 Task: Create a blank project AgileAvail with privacy Public and default view as List and in the team Taskers . Create three sections in the project as To-Do, Doing and Done
Action: Mouse moved to (82, 76)
Screenshot: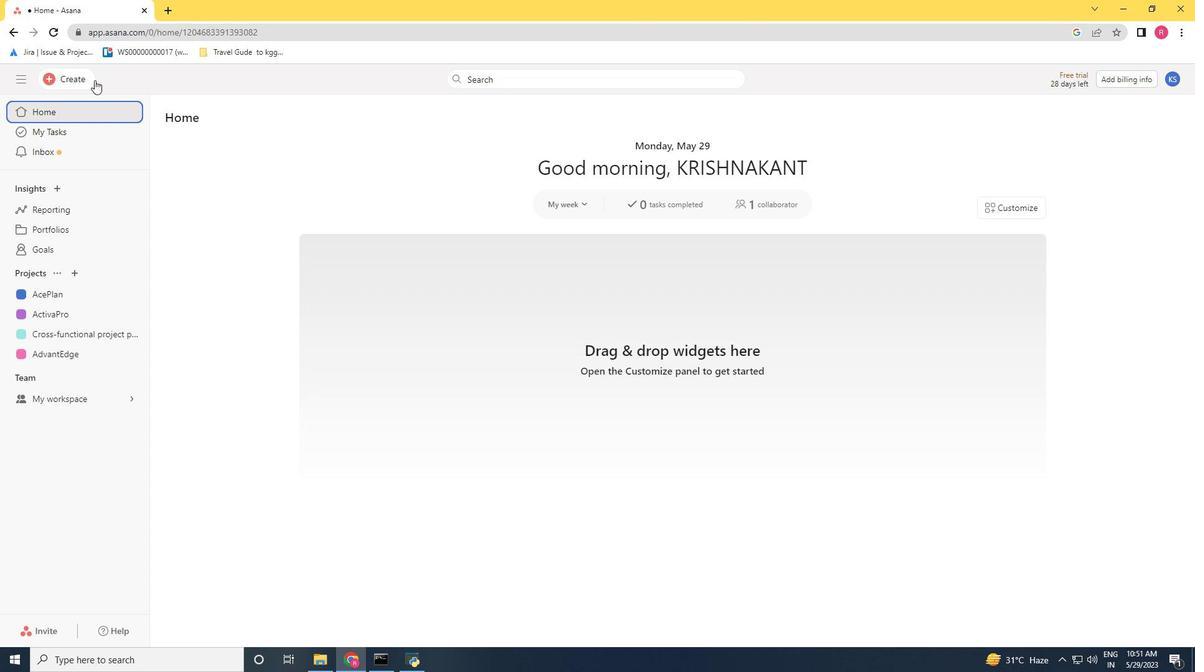 
Action: Mouse pressed left at (82, 76)
Screenshot: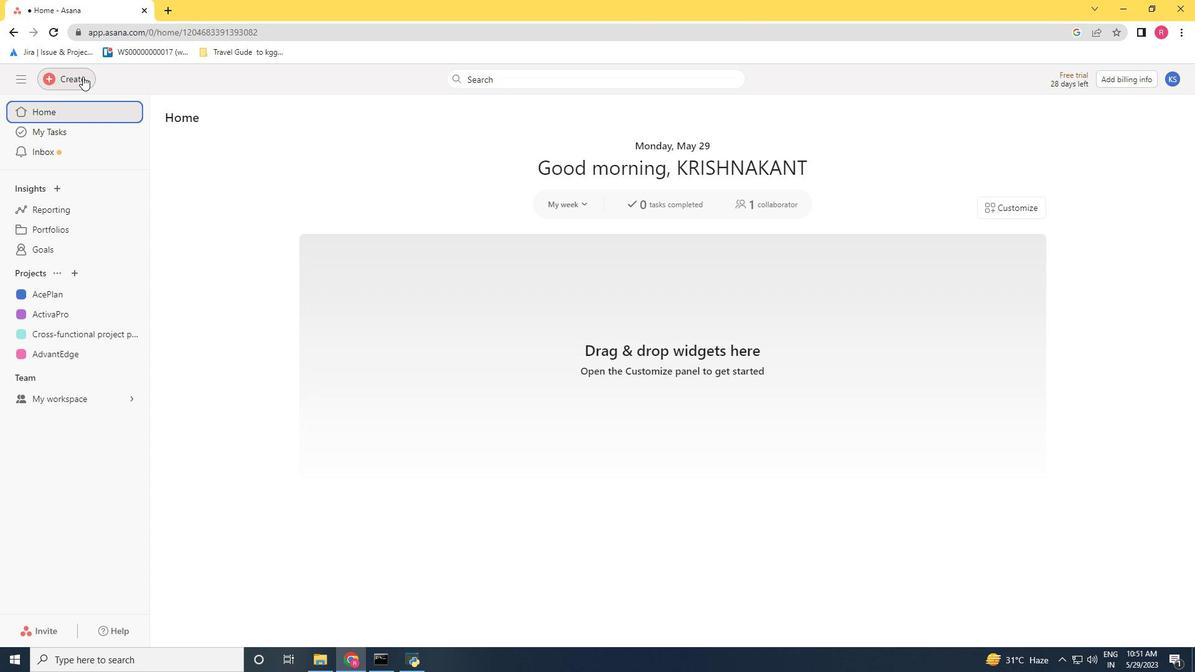 
Action: Mouse moved to (174, 110)
Screenshot: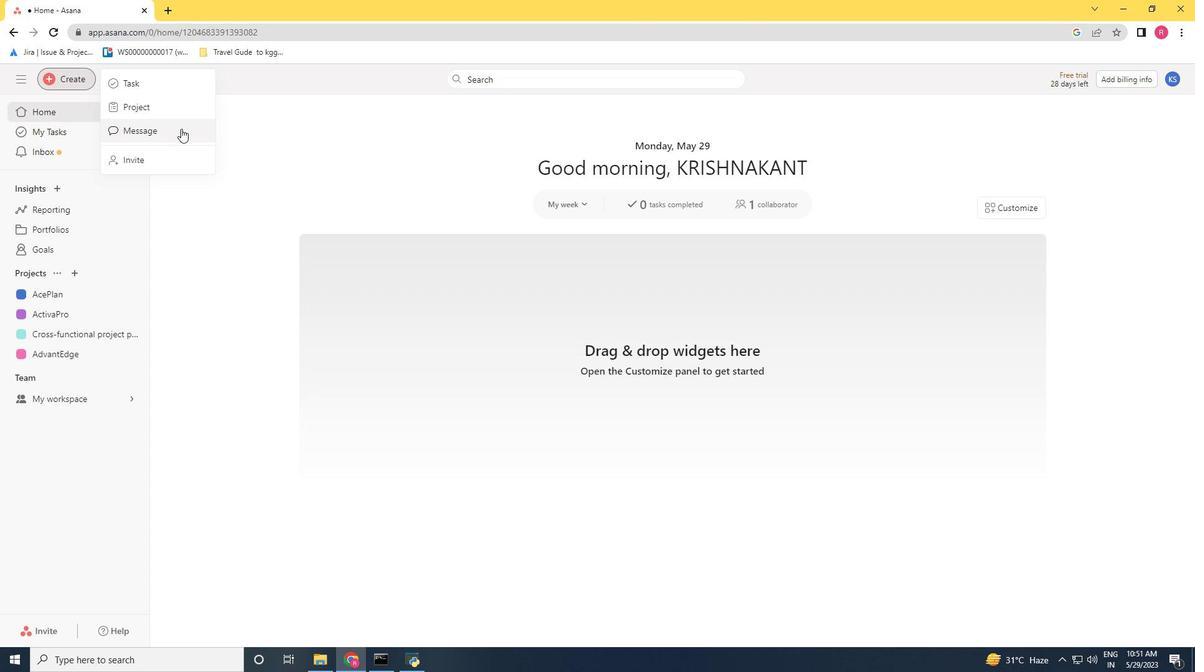 
Action: Mouse pressed left at (174, 110)
Screenshot: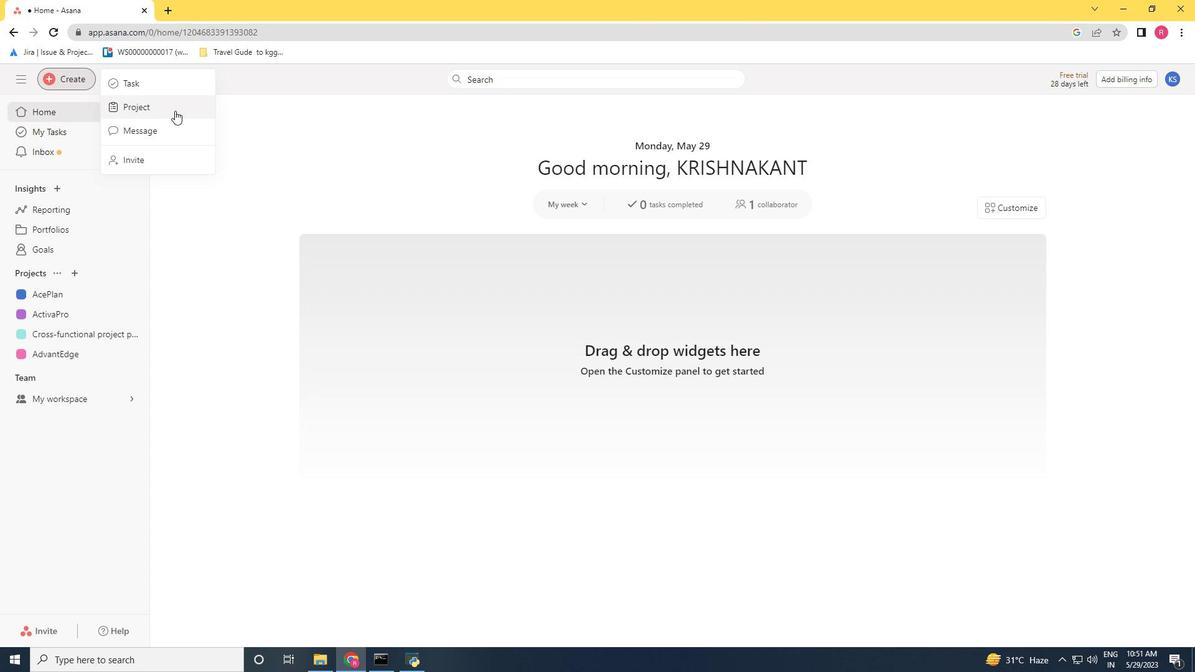 
Action: Mouse moved to (497, 277)
Screenshot: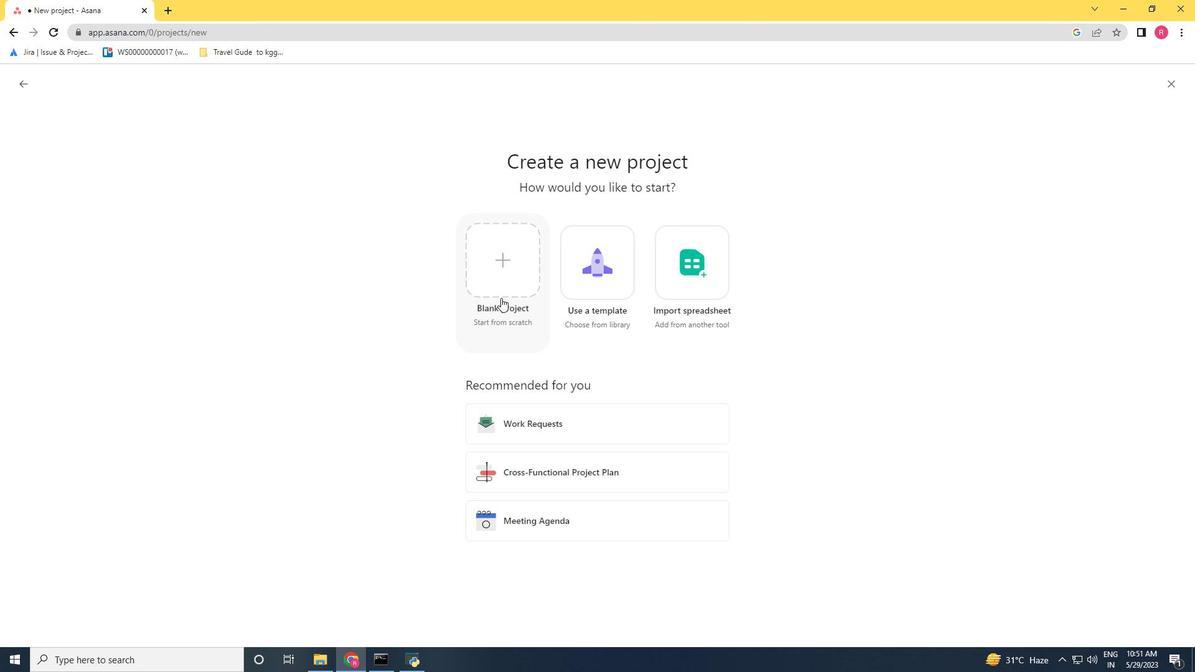 
Action: Mouse pressed left at (497, 277)
Screenshot: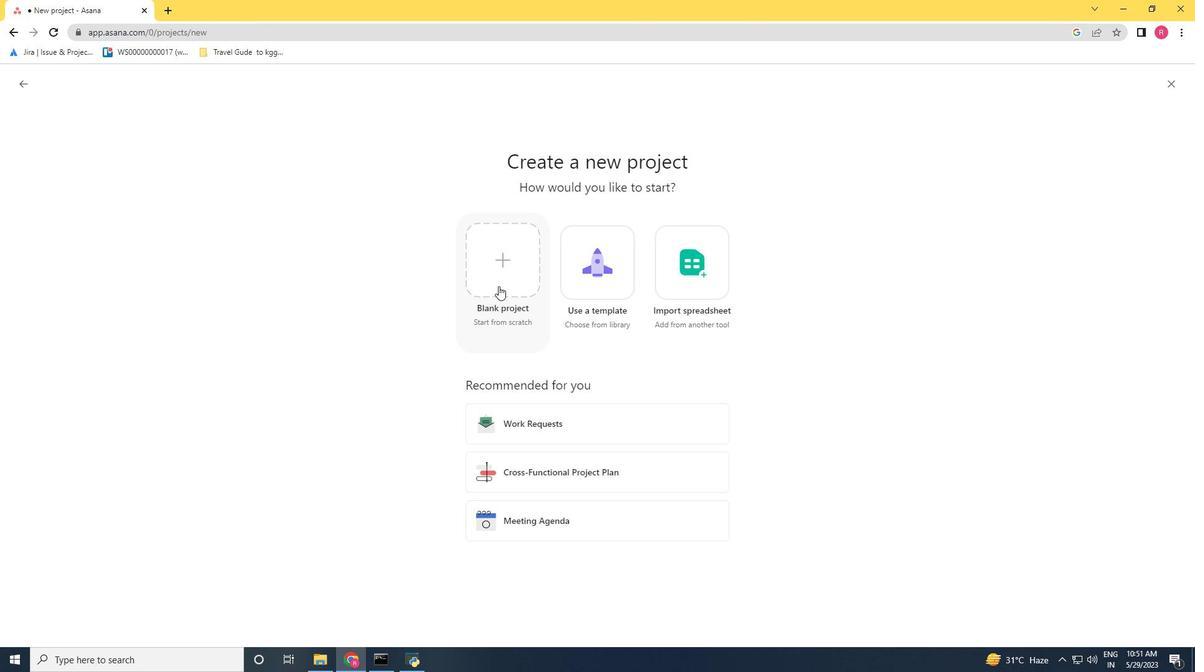 
Action: Key pressed <Key.shift>Agile<Key.shift>Avail
Screenshot: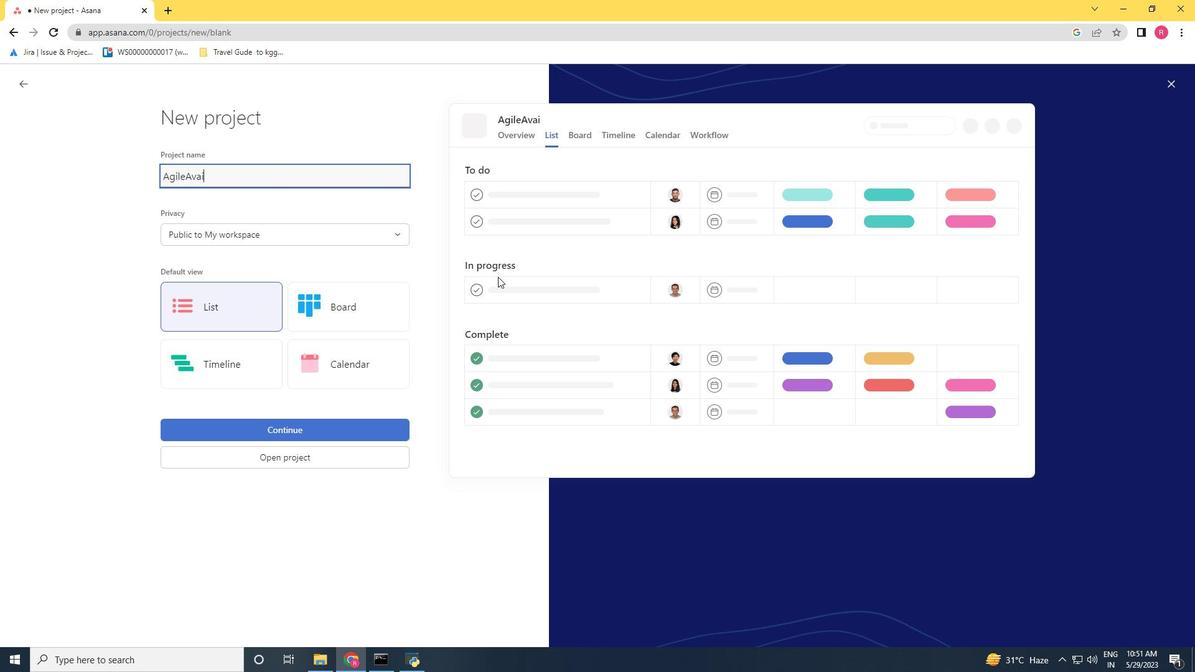 
Action: Mouse moved to (273, 232)
Screenshot: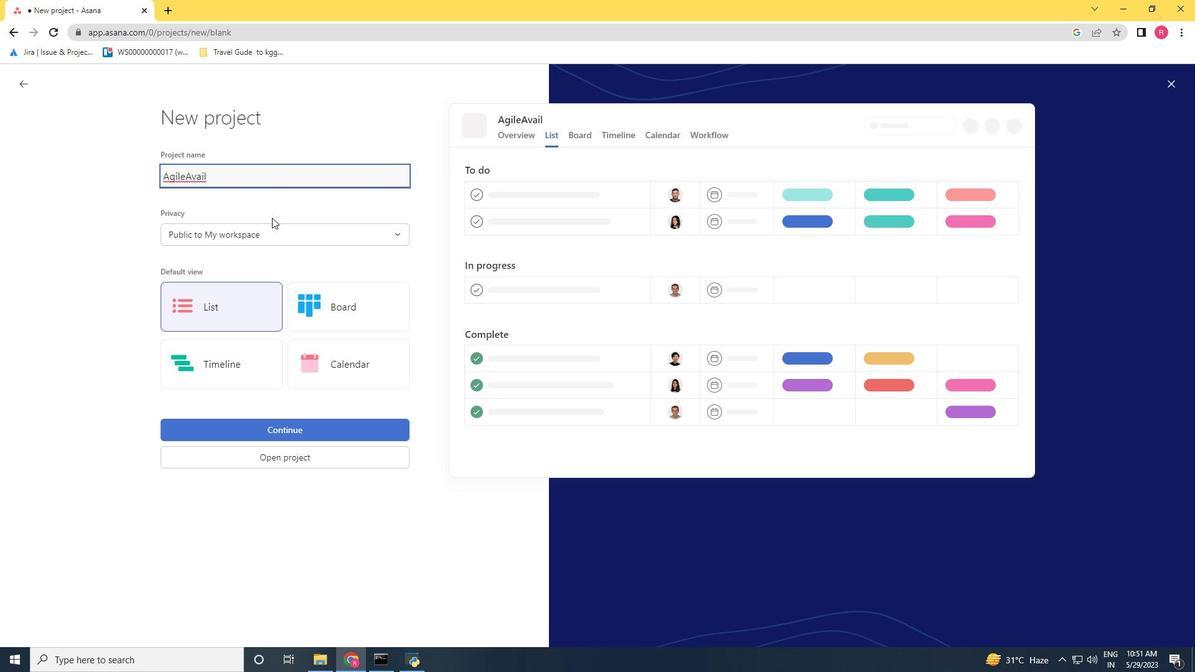 
Action: Mouse pressed left at (273, 232)
Screenshot: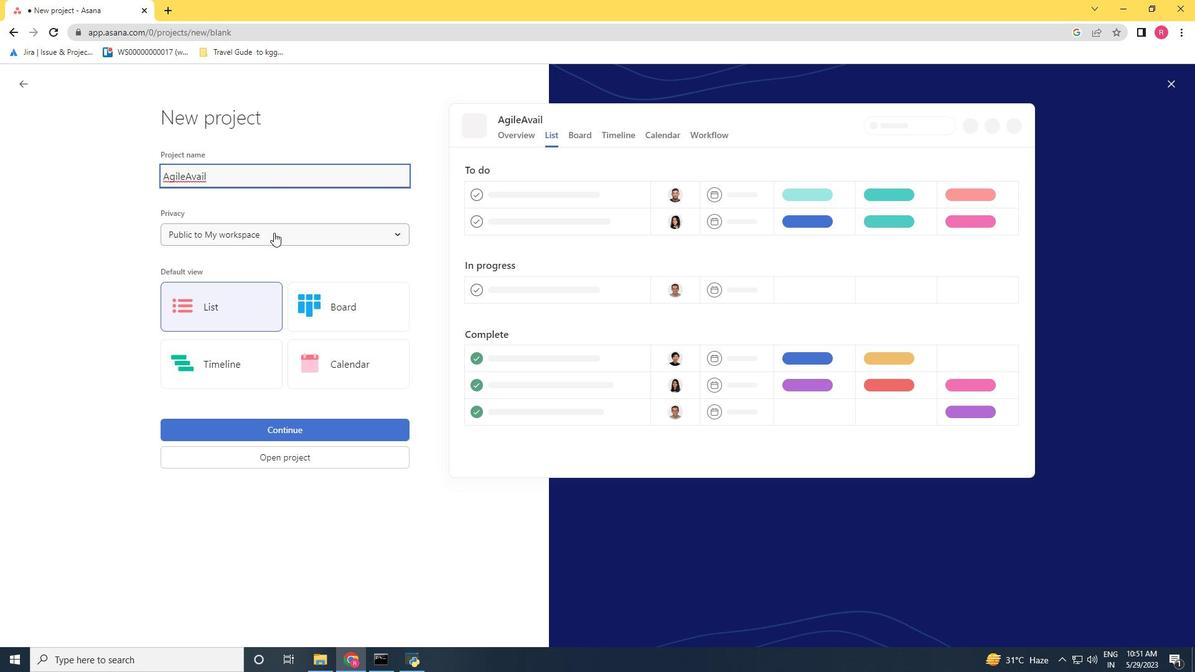 
Action: Mouse moved to (249, 259)
Screenshot: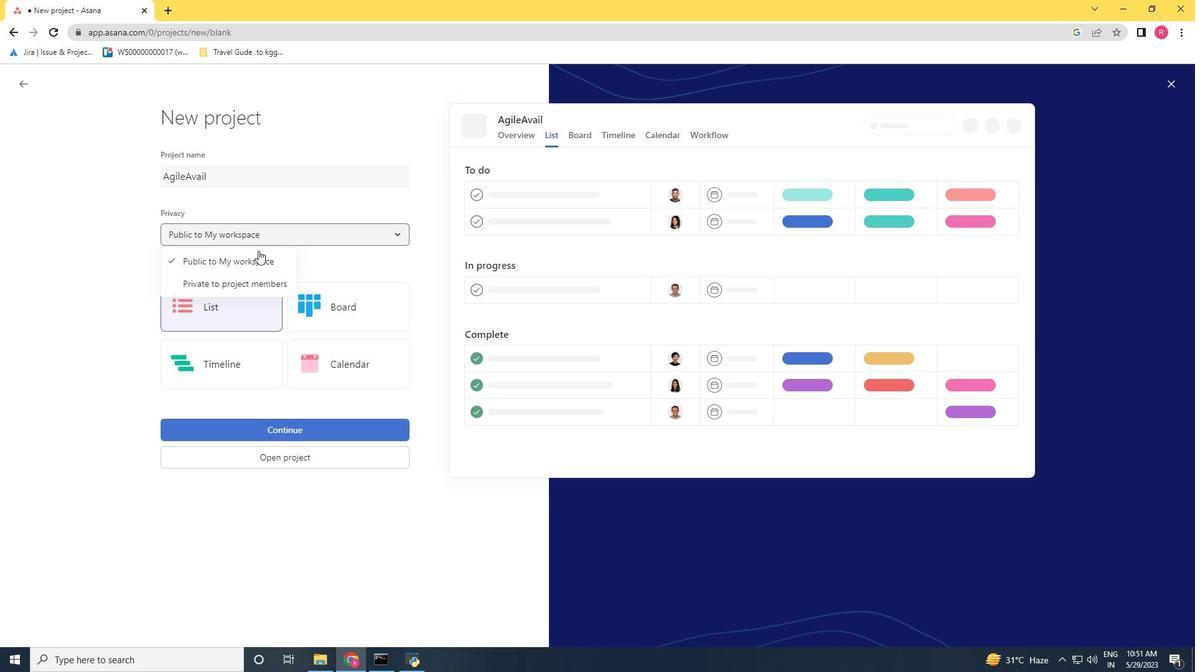 
Action: Mouse pressed left at (249, 259)
Screenshot: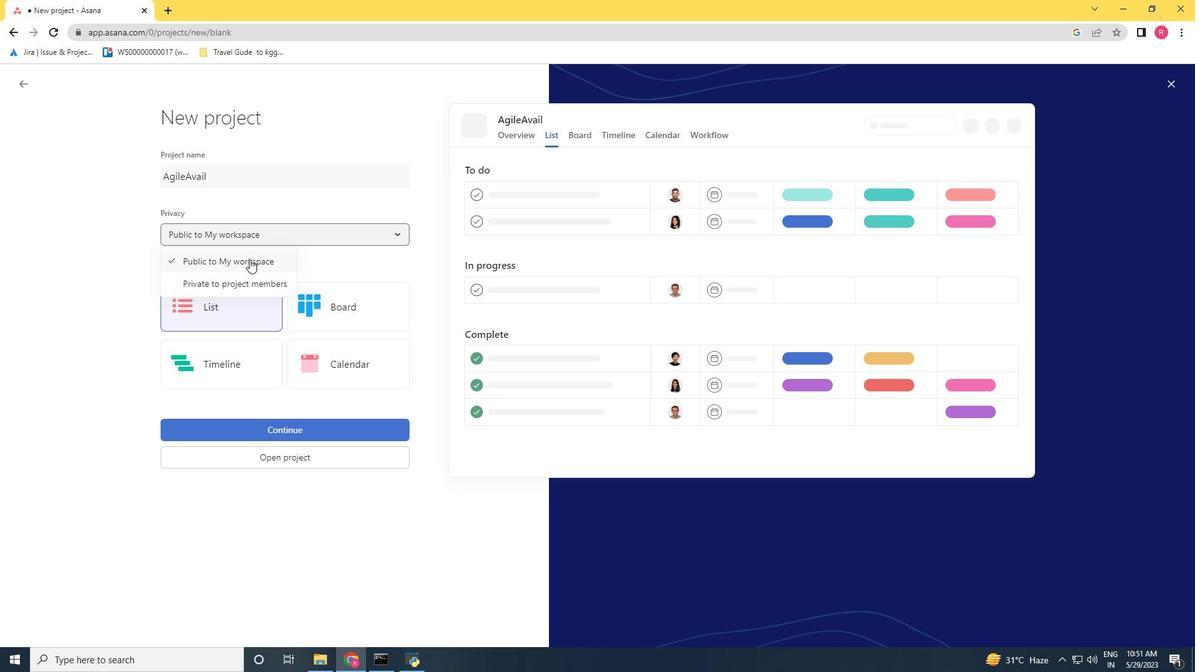 
Action: Mouse moved to (228, 291)
Screenshot: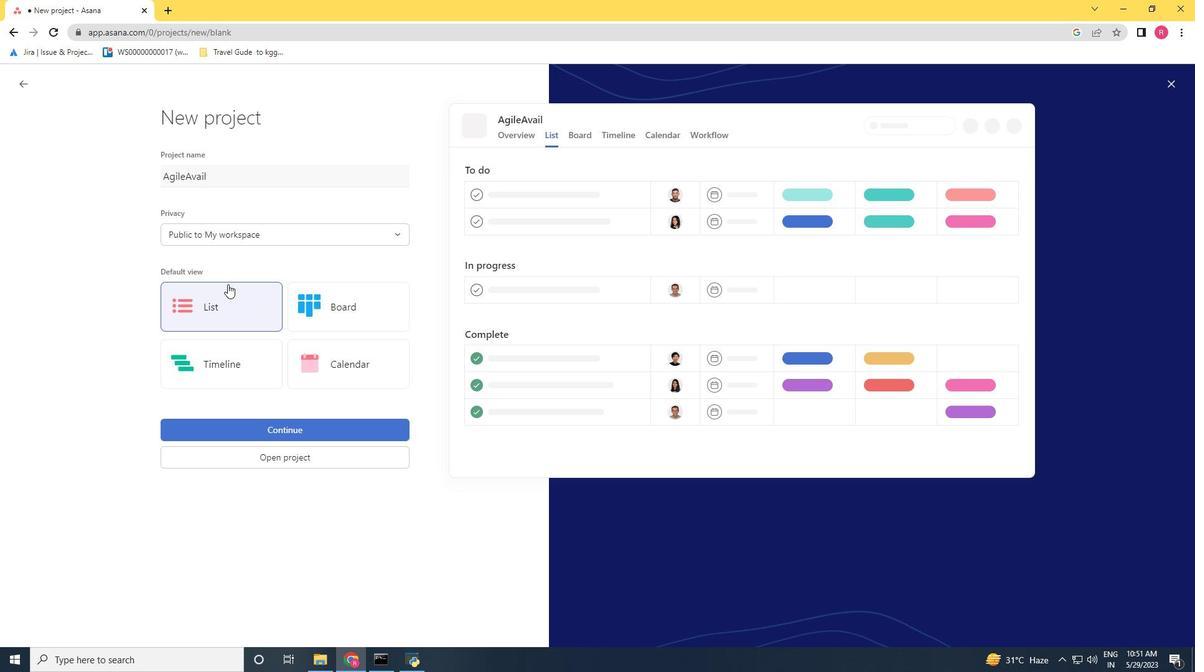 
Action: Mouse pressed left at (228, 291)
Screenshot: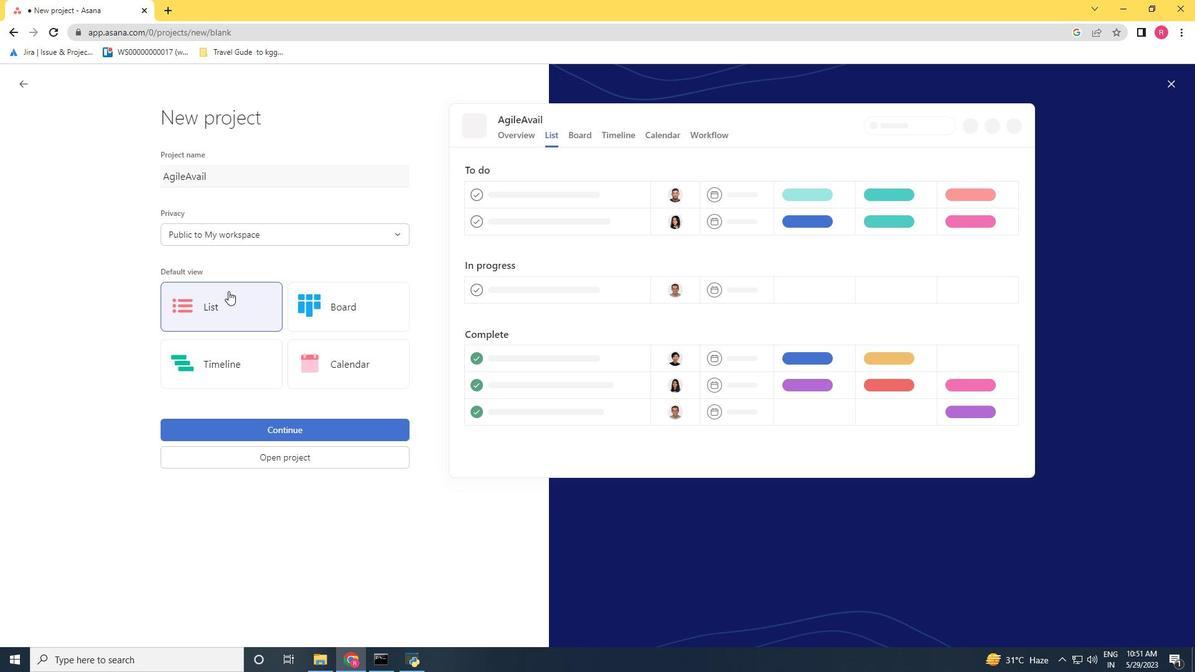 
Action: Mouse moved to (285, 425)
Screenshot: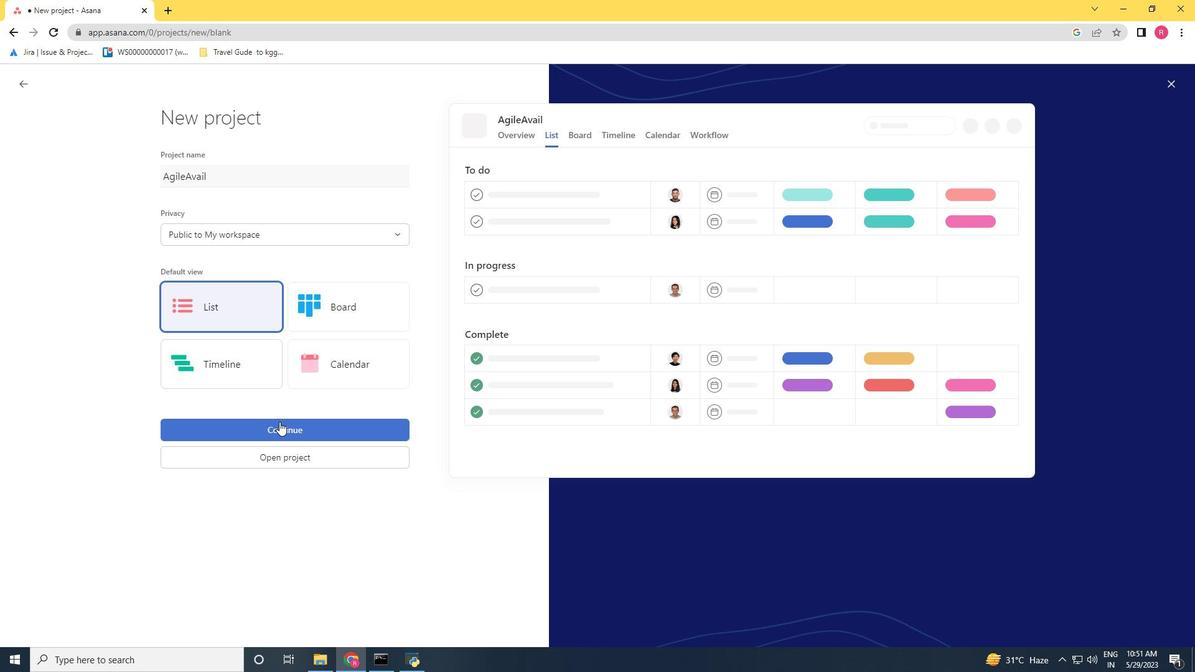 
Action: Mouse pressed left at (285, 425)
Screenshot: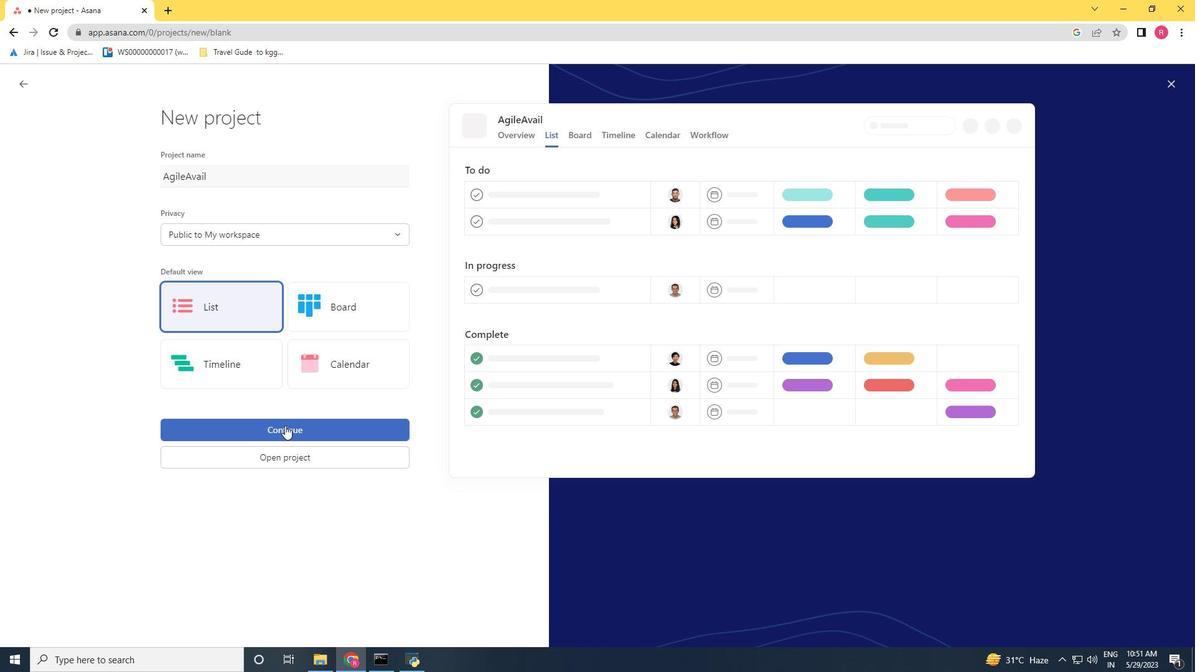 
Action: Mouse moved to (850, 502)
Screenshot: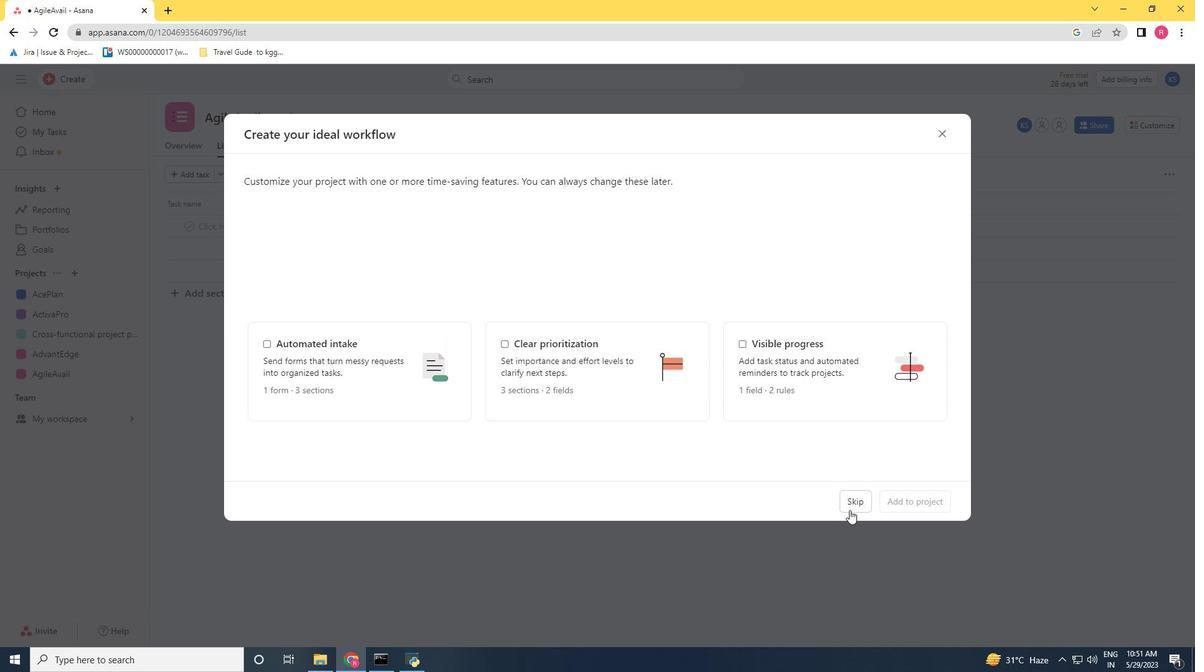 
Action: Mouse pressed left at (850, 502)
Screenshot: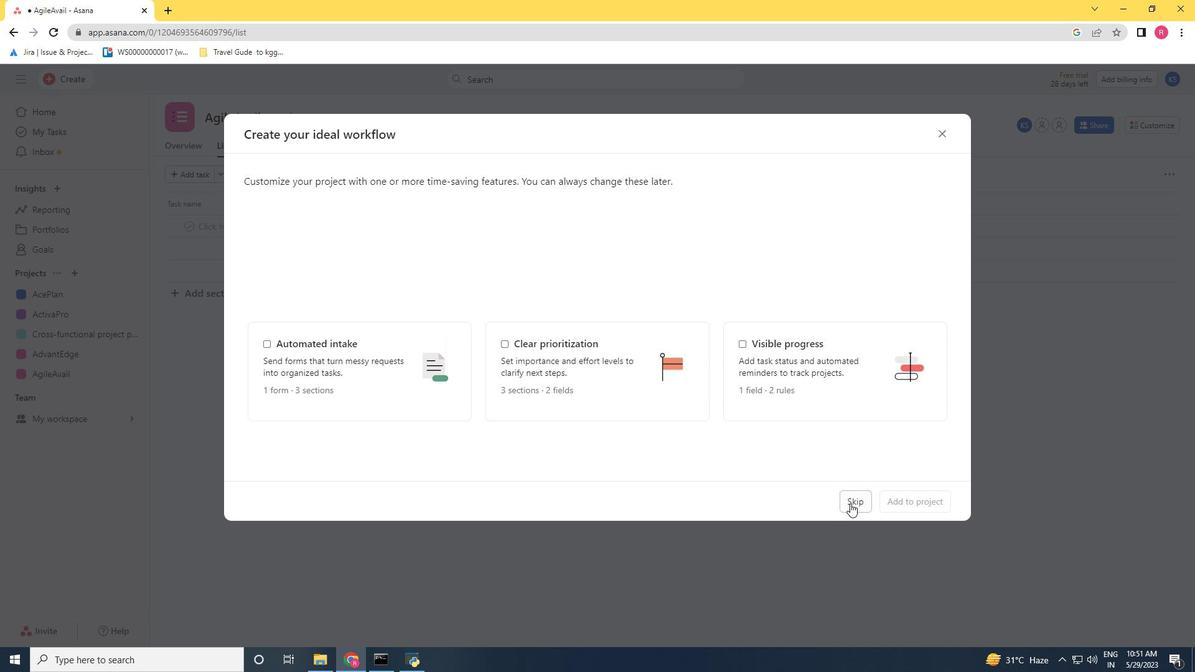 
Action: Mouse moved to (201, 286)
Screenshot: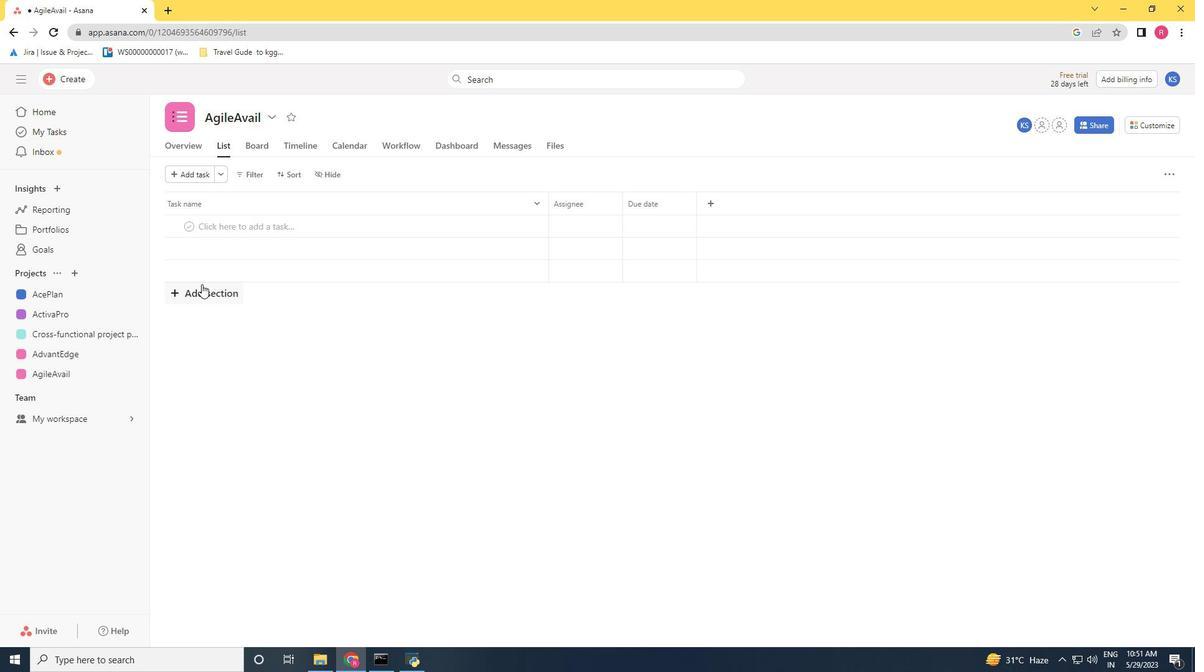 
Action: Mouse pressed left at (201, 286)
Screenshot: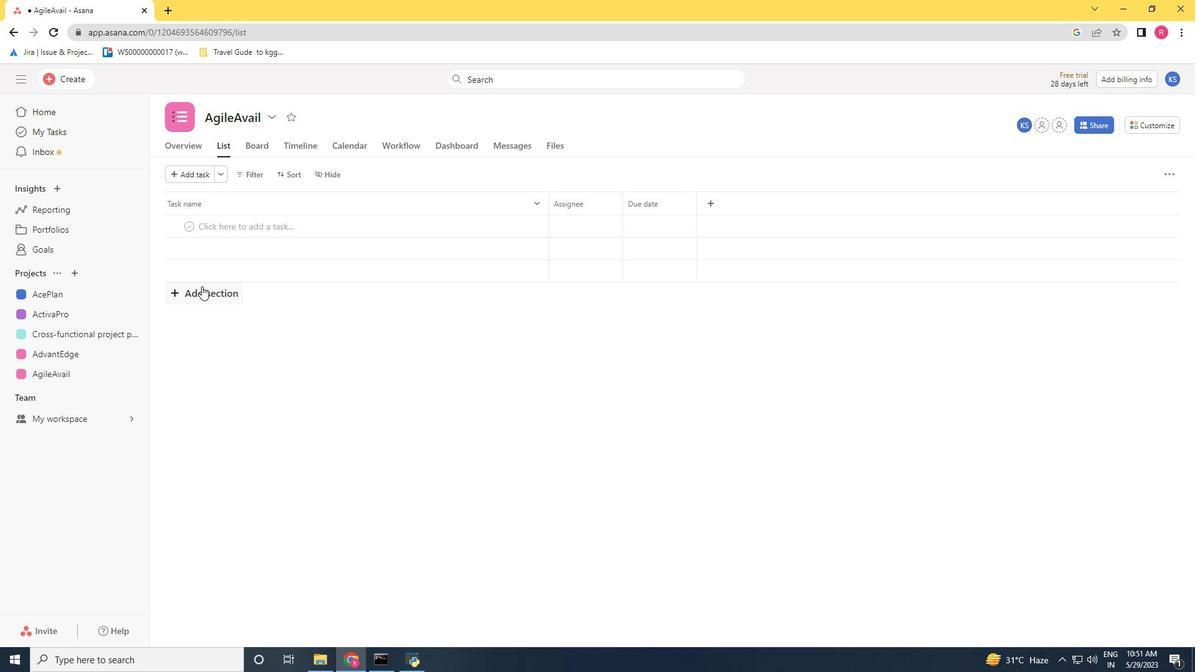 
Action: Key pressed <Key.shift>To-<Key.shift>Do<Key.enter>
Screenshot: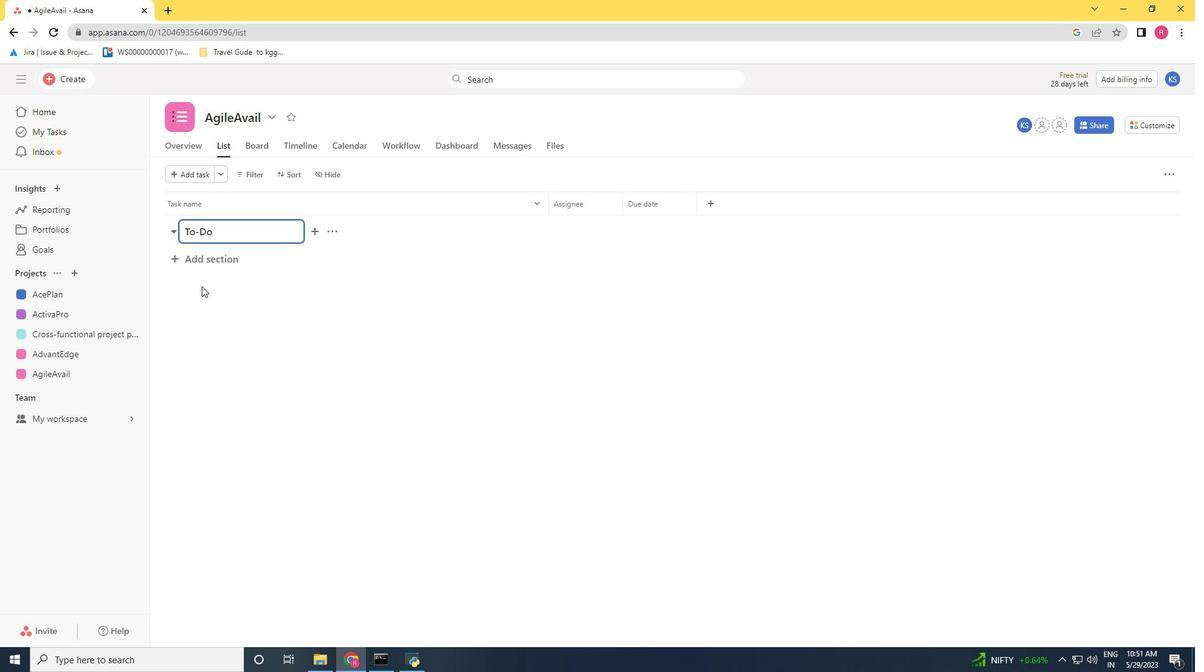 
Action: Mouse moved to (198, 309)
Screenshot: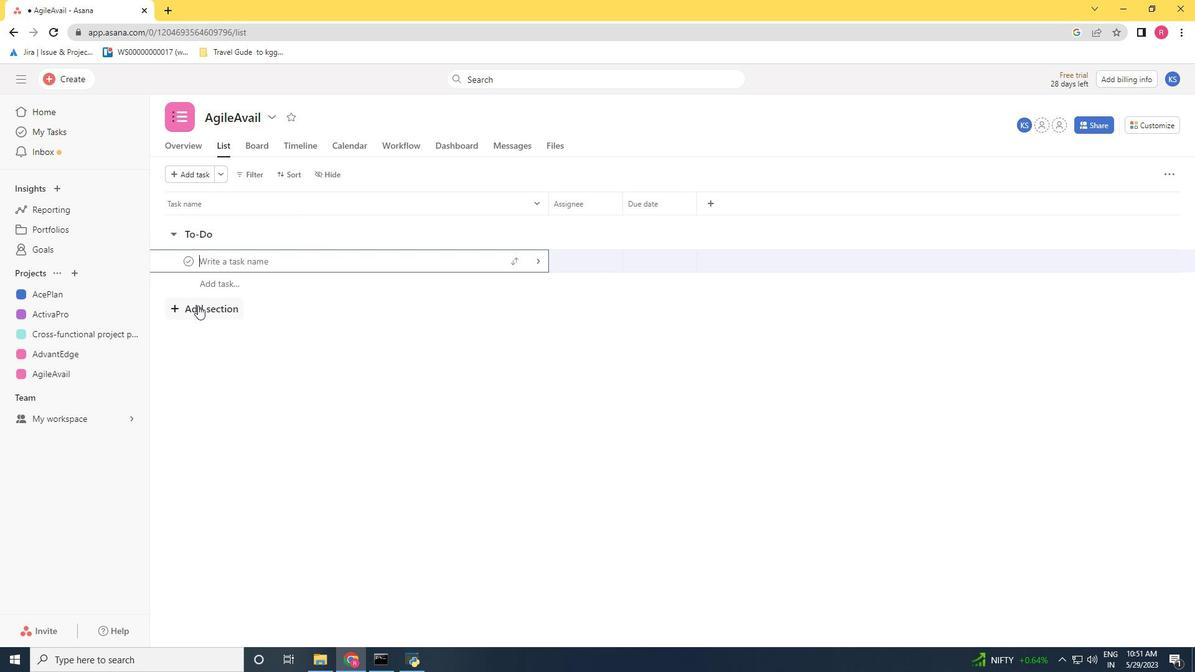 
Action: Mouse pressed left at (198, 309)
Screenshot: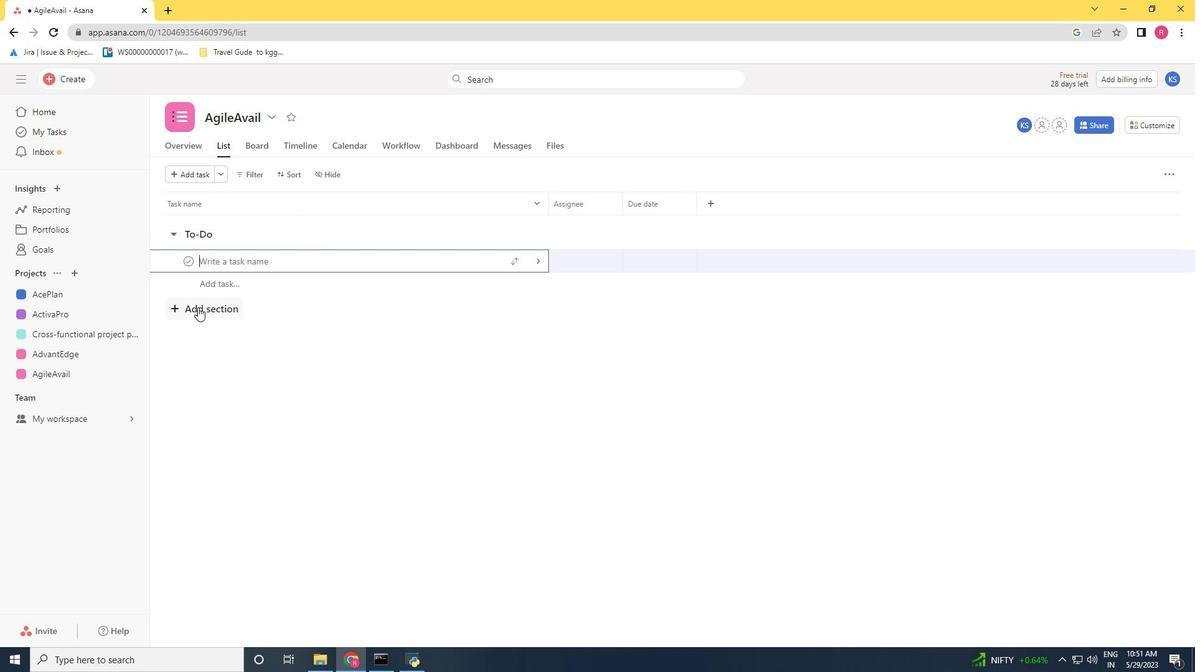 
Action: Key pressed <Key.shift><Key.shift><Key.shift><Key.shift><Key.shift><Key.shift><Key.shift><Key.shift>D<Key.shift>D
Screenshot: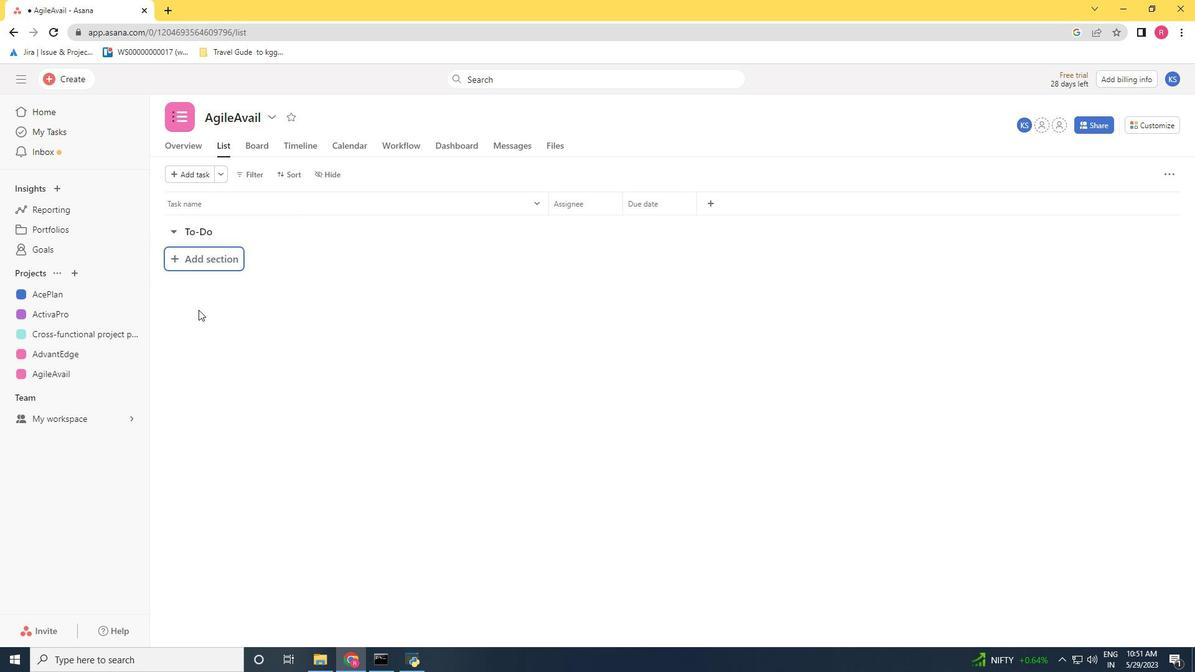 
Action: Mouse moved to (220, 262)
Screenshot: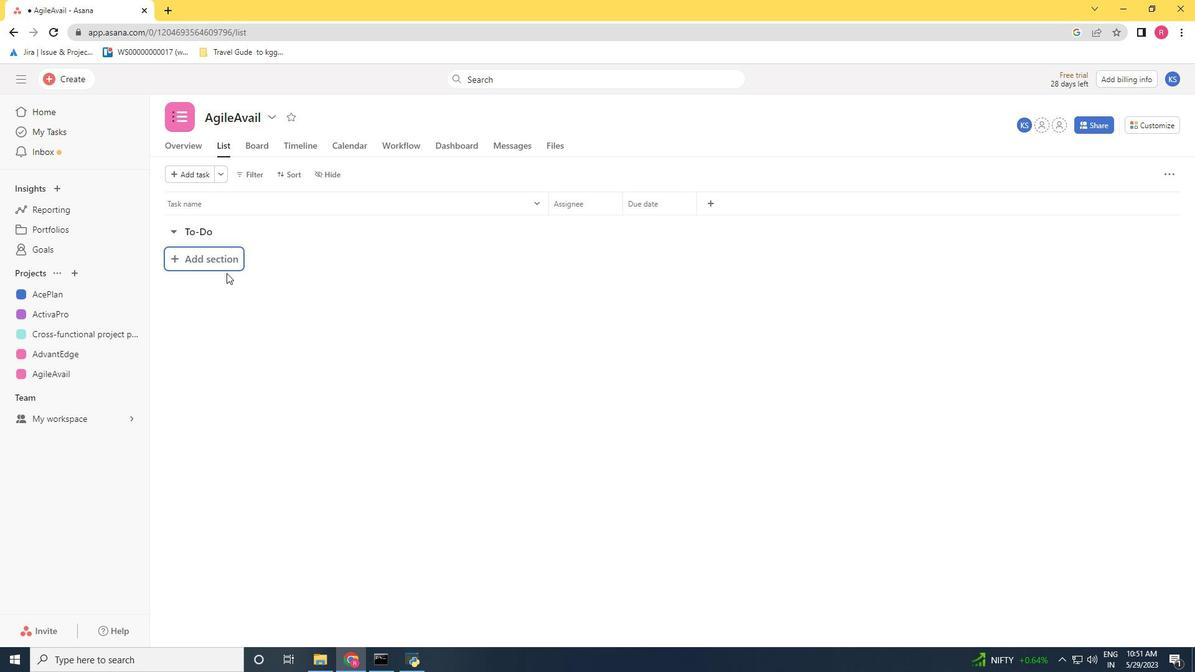 
Action: Mouse pressed left at (220, 262)
Screenshot: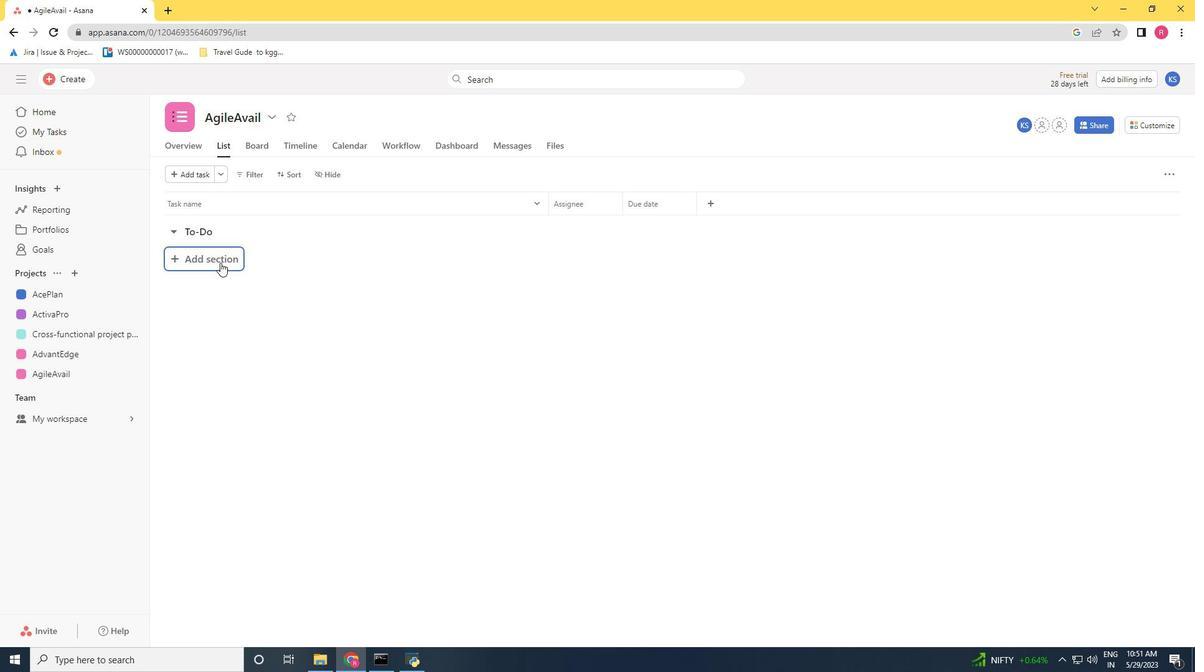 
Action: Key pressed <Key.shift>Doing<Key.enter>
Screenshot: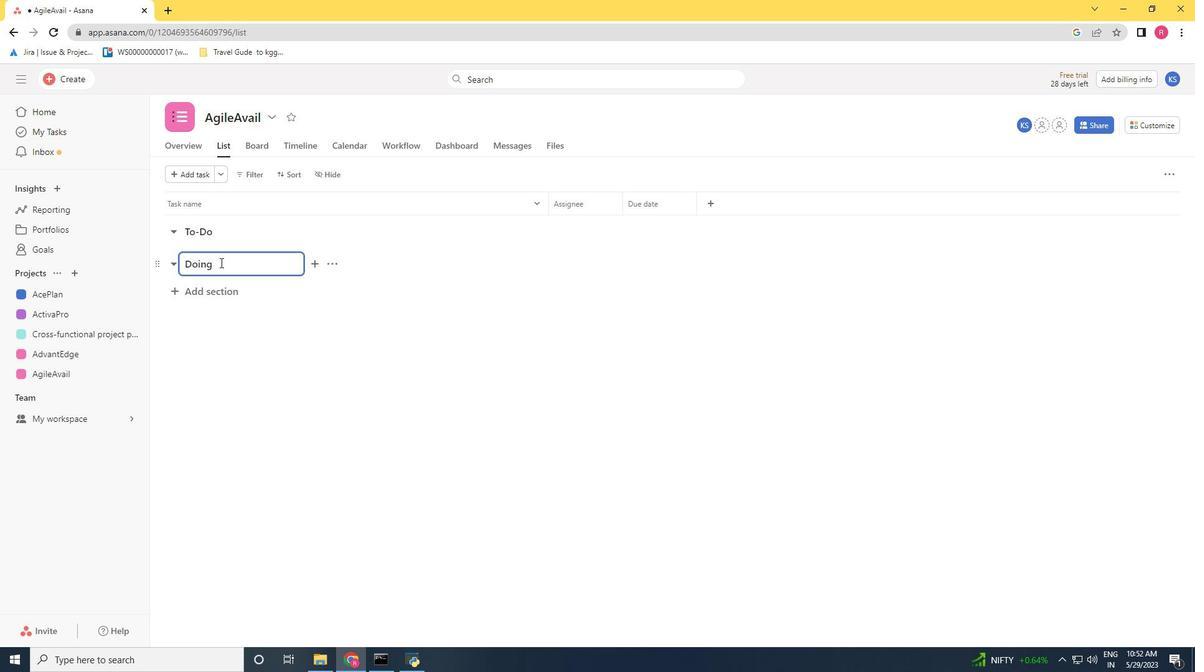 
Action: Mouse moved to (202, 336)
Screenshot: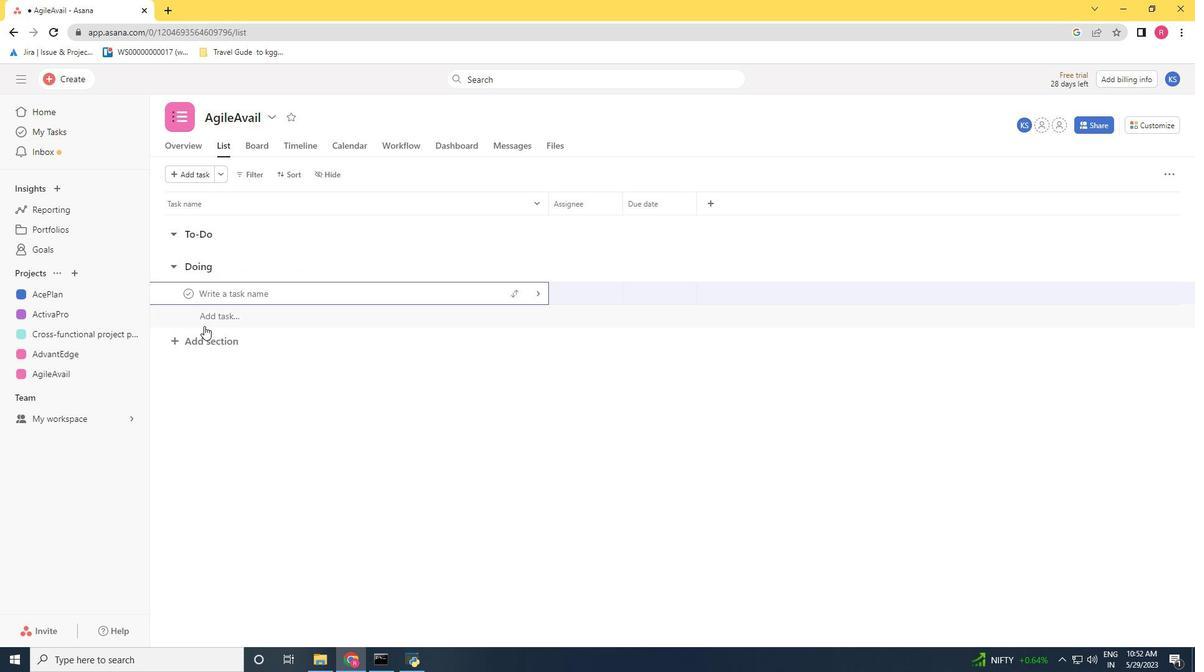 
Action: Mouse pressed left at (202, 336)
Screenshot: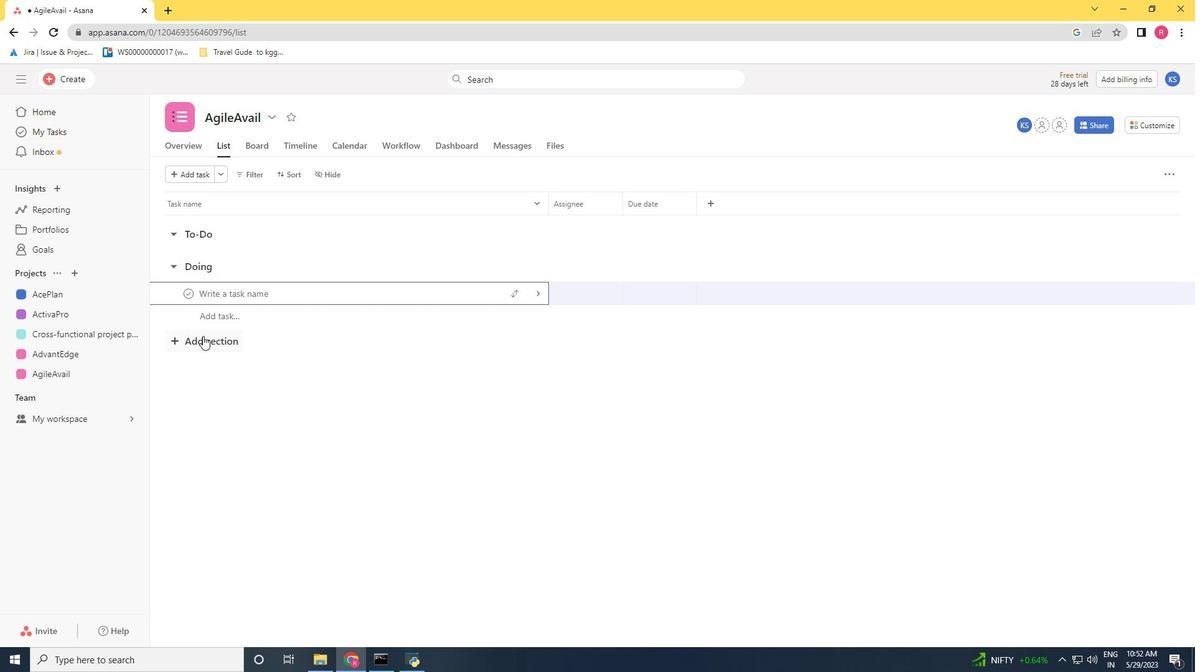 
Action: Key pressed <Key.shift><Key.shift><Key.shift><Key.shift><Key.shift><Key.shift><Key.shift><Key.shift><Key.shift>Done
Screenshot: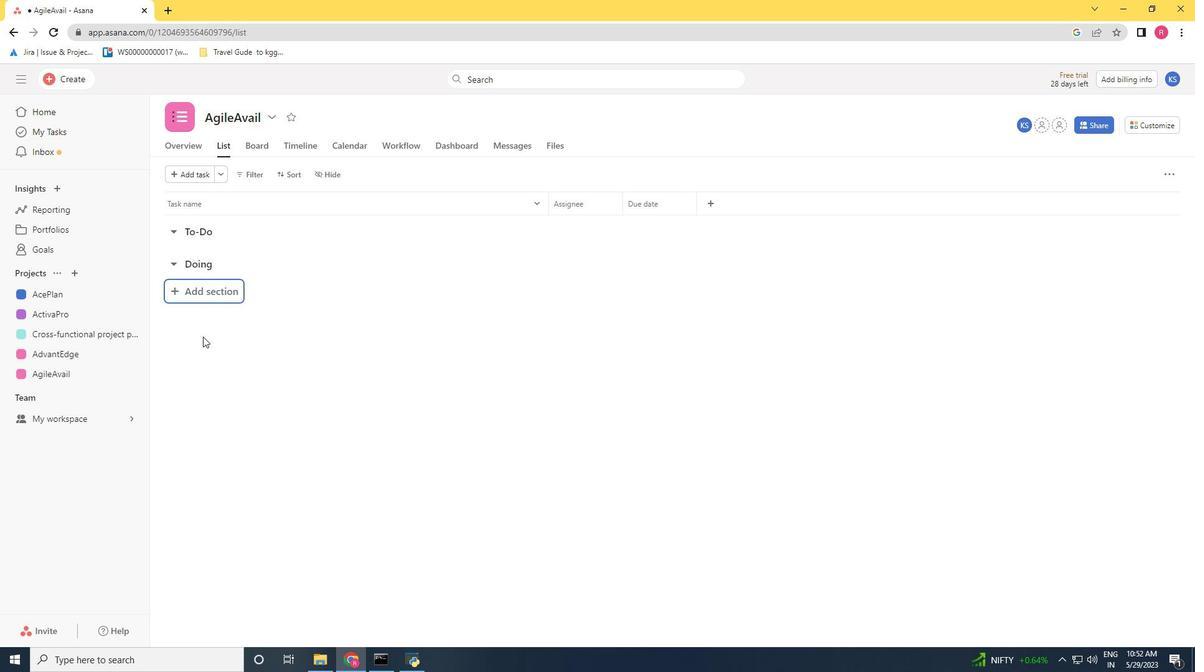 
Action: Mouse moved to (194, 272)
Screenshot: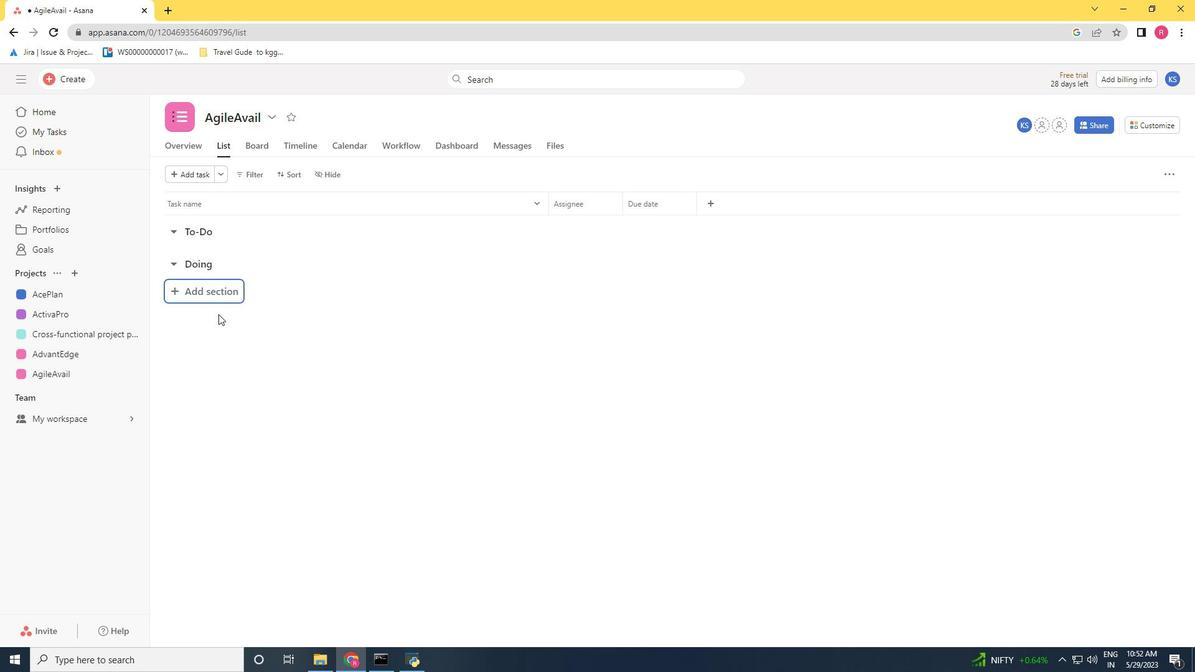
Action: Mouse pressed left at (194, 272)
Screenshot: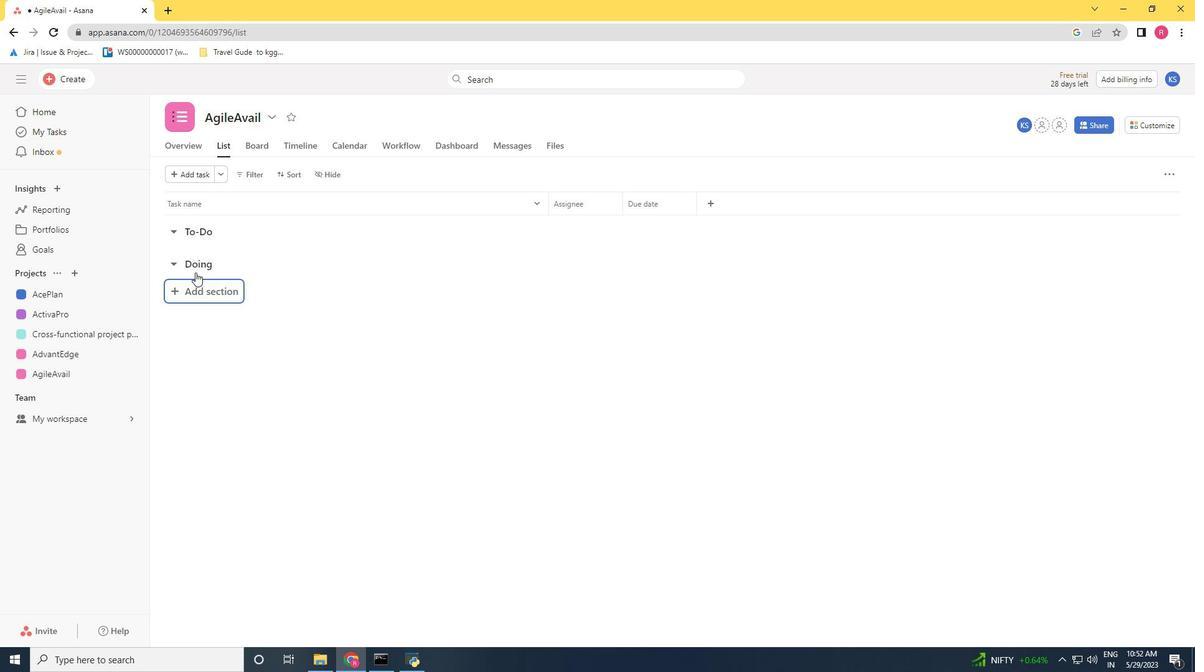 
Action: Mouse moved to (200, 295)
Screenshot: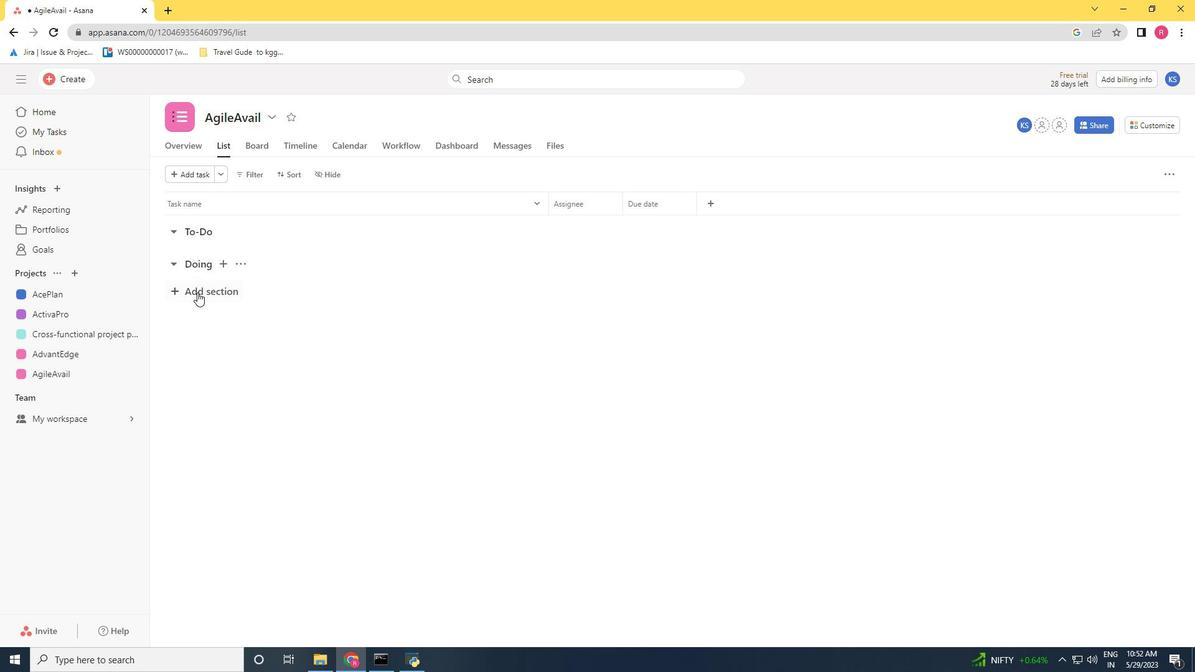 
Action: Mouse pressed left at (200, 295)
Screenshot: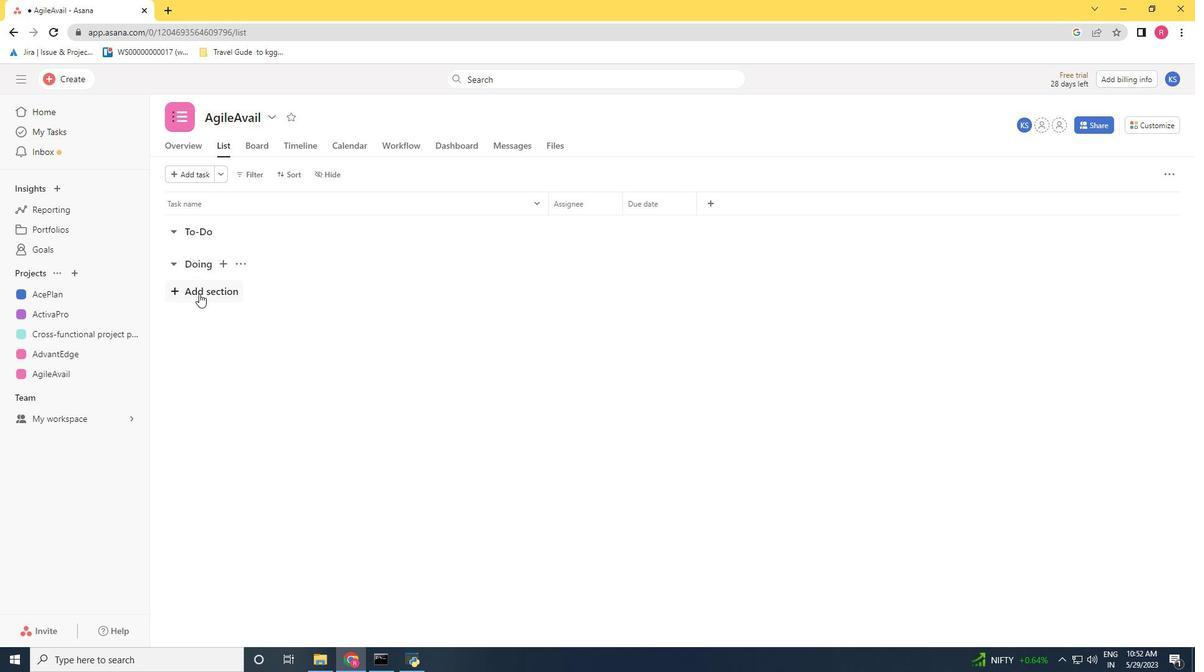 
Action: Key pressed <Key.shift>Done<Key.enter>
Screenshot: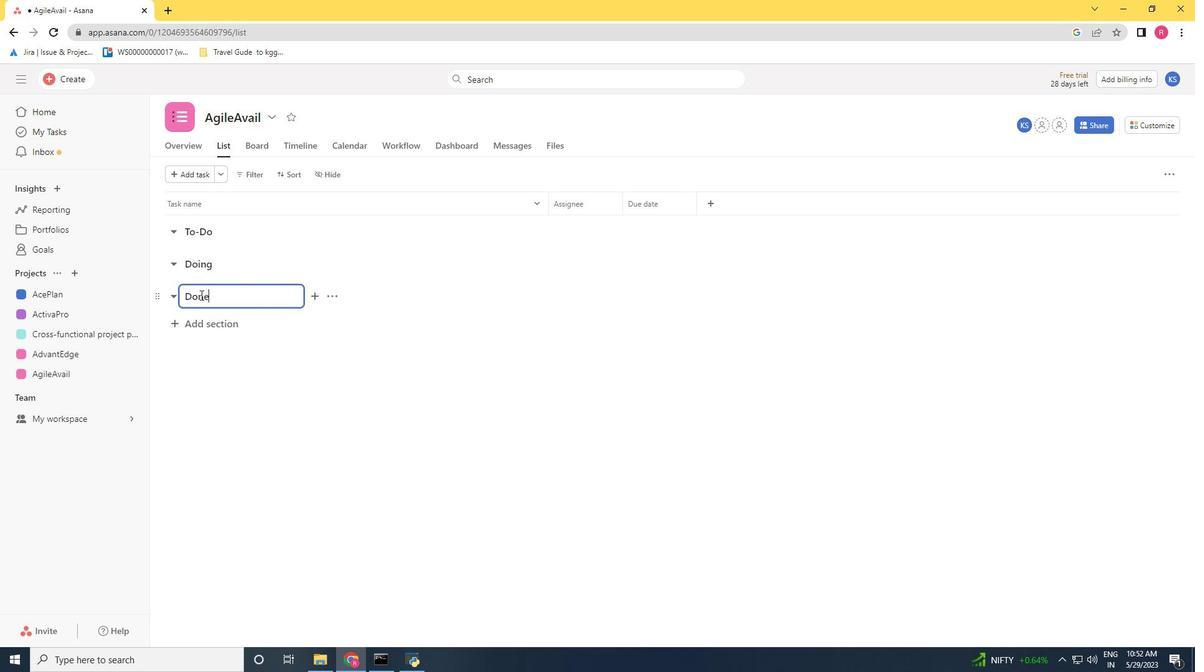 
Action: Mouse moved to (211, 298)
Screenshot: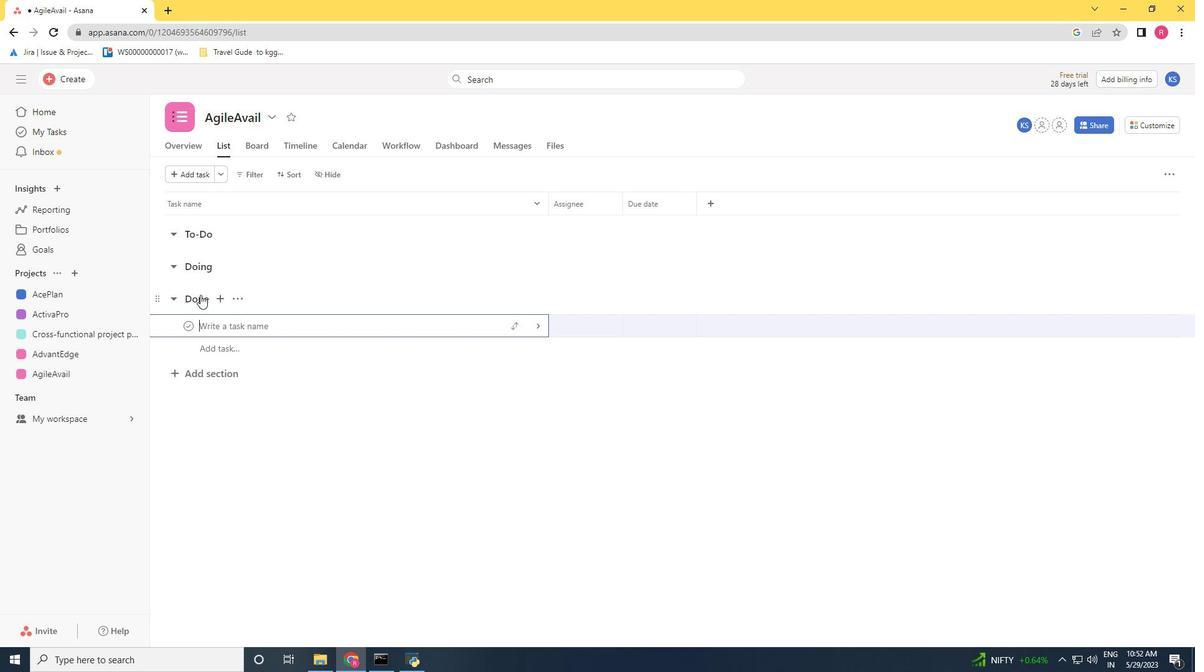 
